 Task: Invite Team Member Softage.1@softage.net to Workspace Advertising and Marketing. Invite Team Member Softage.2@softage.net to Workspace Advertising and Marketing. Invite Team Member Softage.3@softage.net to Workspace Advertising and Marketing. Invite Team Member Softage.4@softage.net to Workspace Advertising and Marketing
Action: Mouse moved to (820, 100)
Screenshot: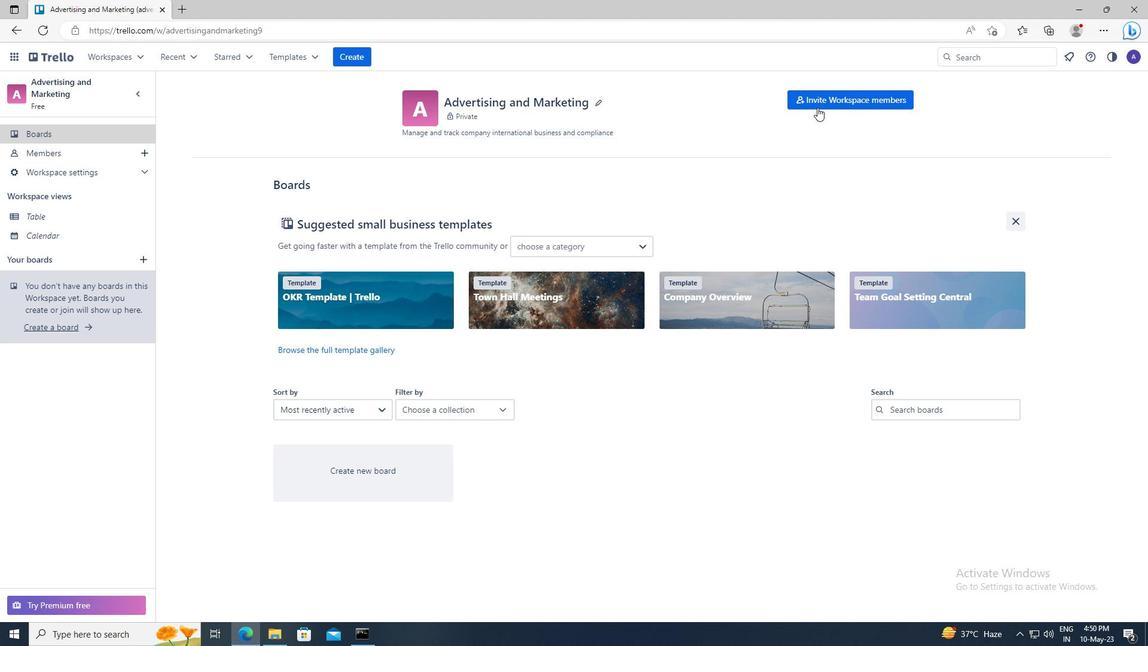 
Action: Mouse pressed left at (820, 100)
Screenshot: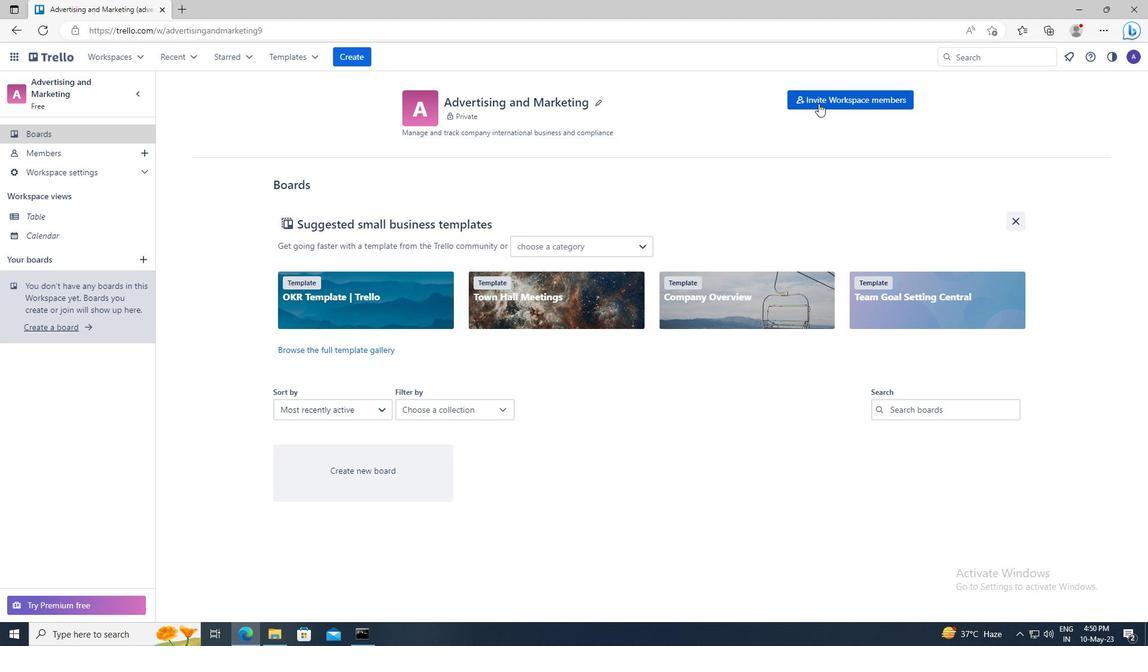 
Action: Mouse moved to (505, 329)
Screenshot: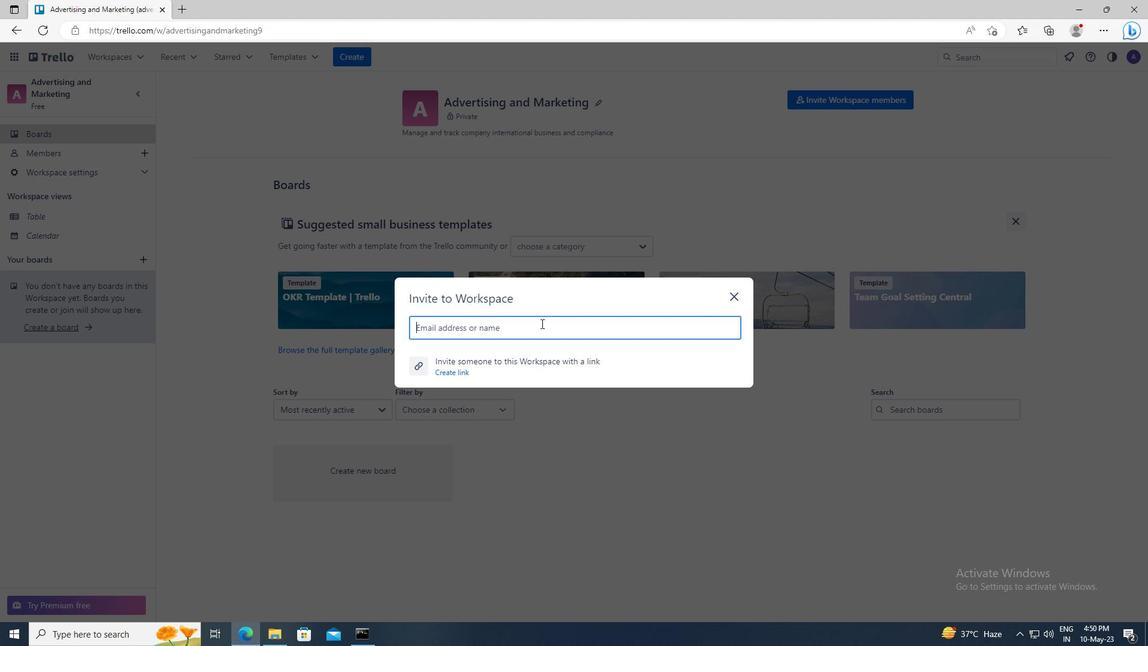 
Action: Mouse pressed left at (505, 329)
Screenshot: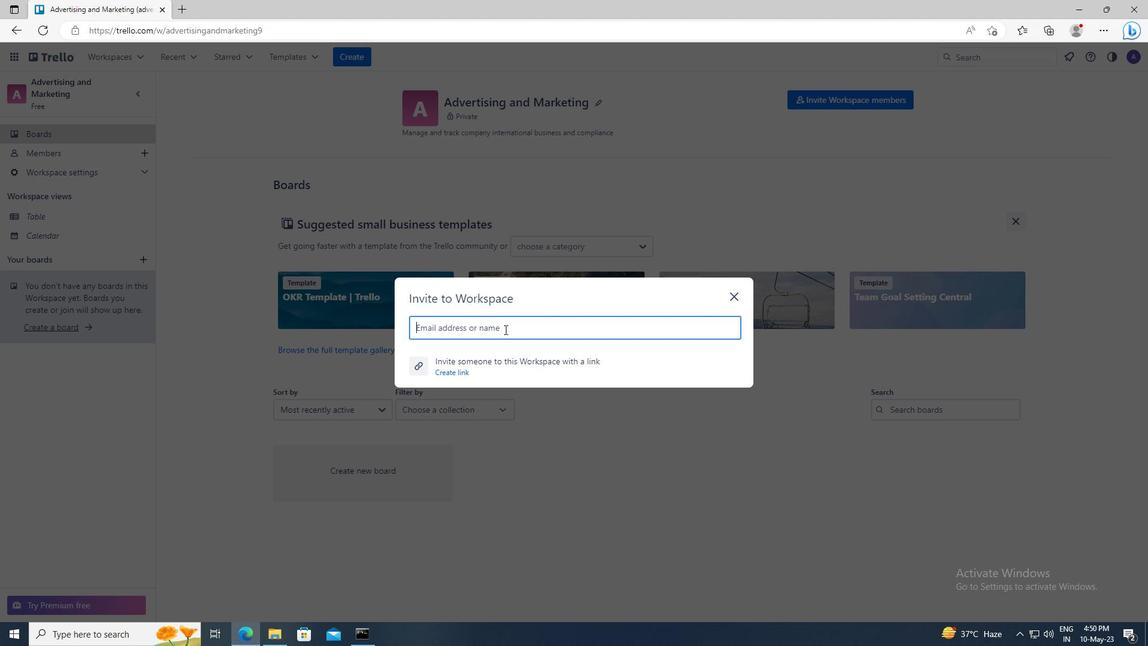 
Action: Key pressed <Key.shift>SOFTAGE.1<Key.shift>@SOFTAGE.NET
Screenshot: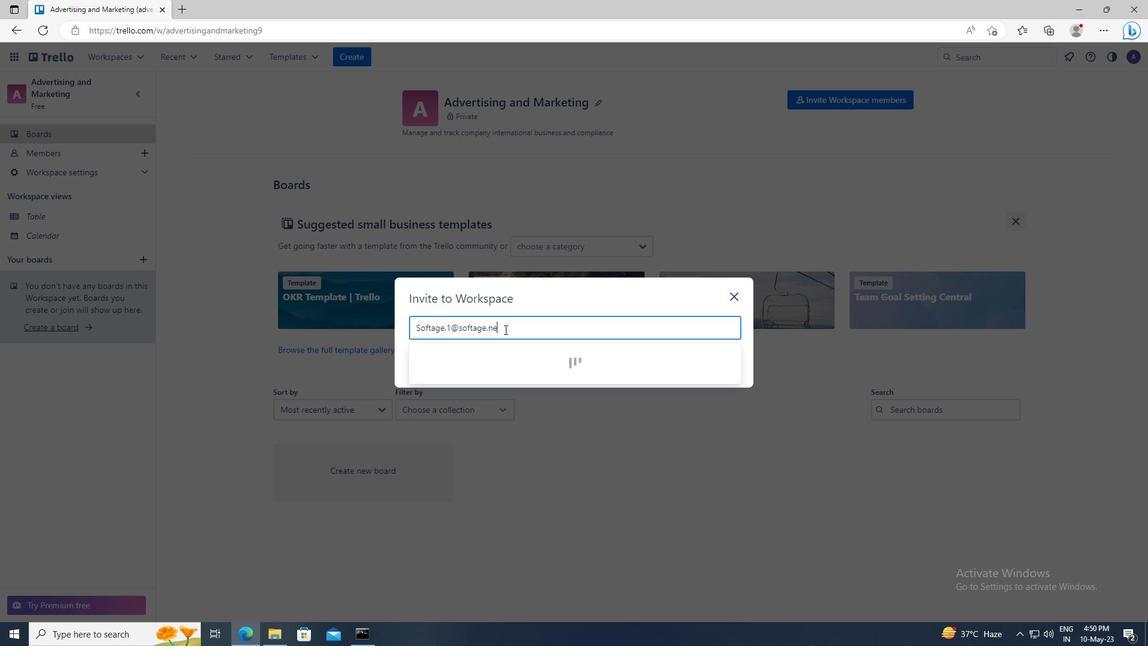 
Action: Mouse moved to (505, 357)
Screenshot: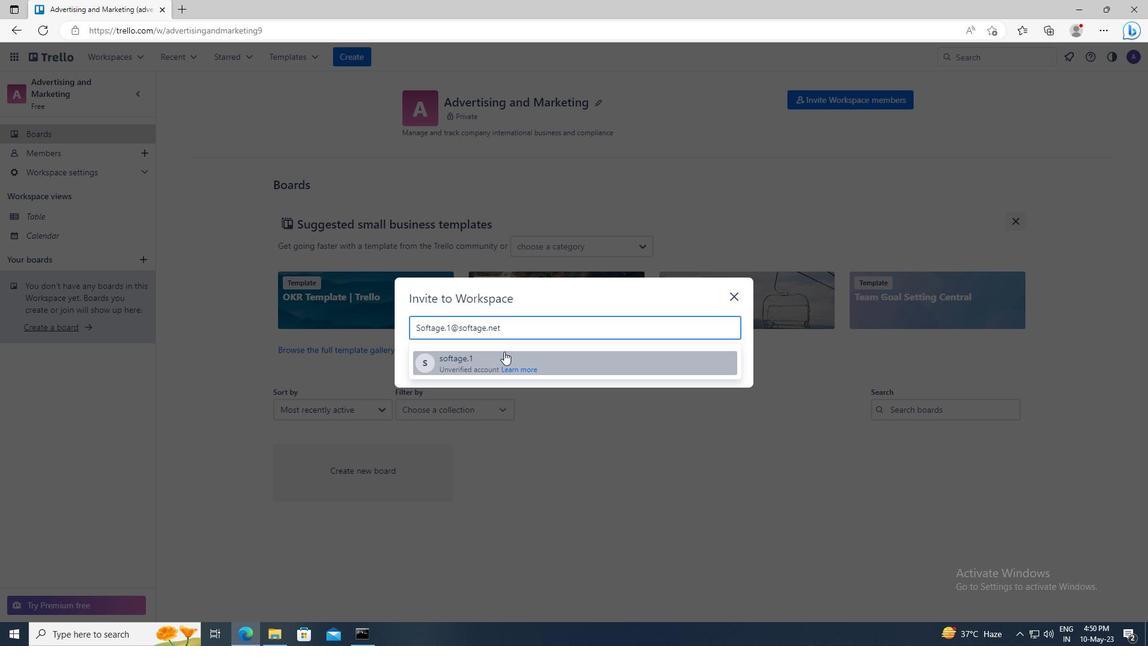 
Action: Mouse pressed left at (505, 357)
Screenshot: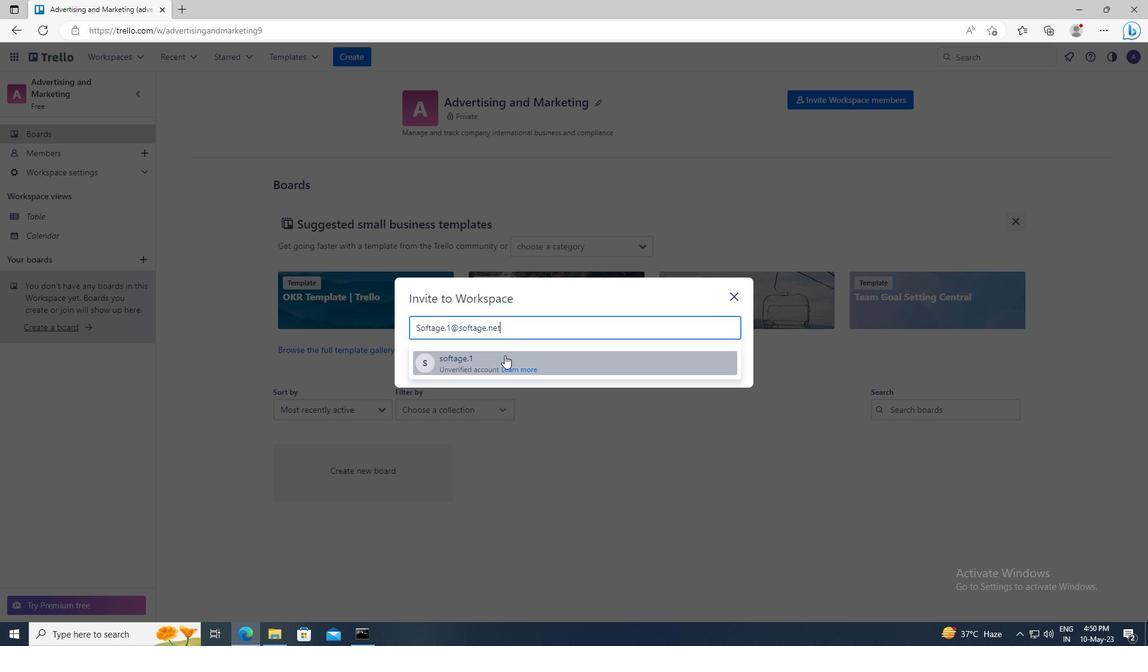 
Action: Mouse moved to (697, 304)
Screenshot: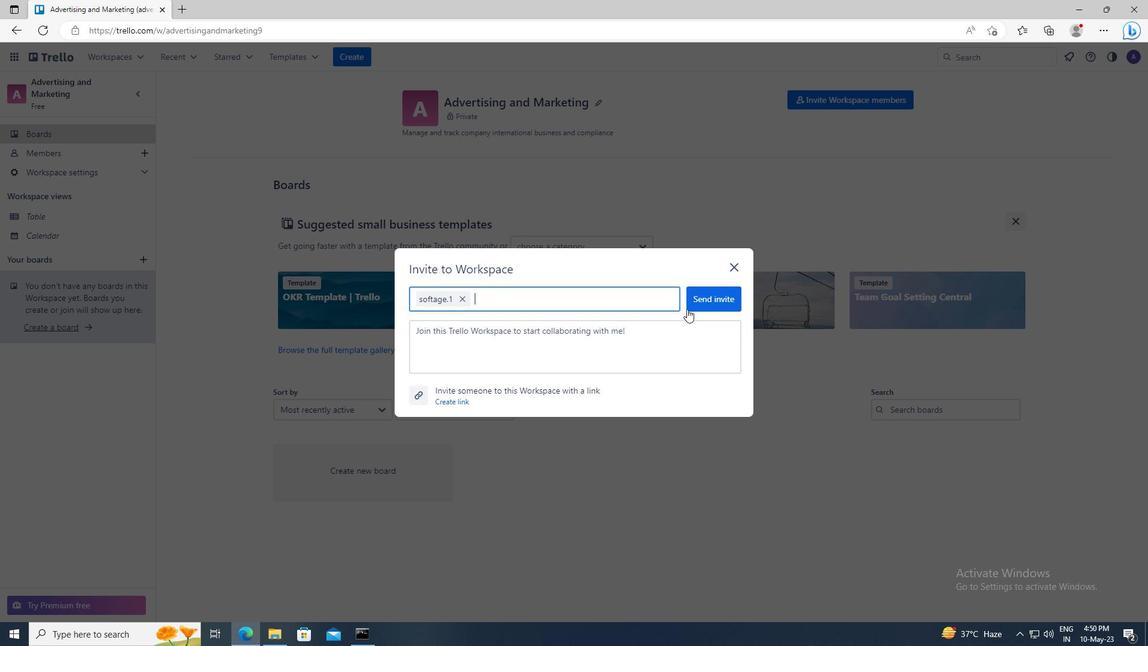 
Action: Mouse pressed left at (697, 304)
Screenshot: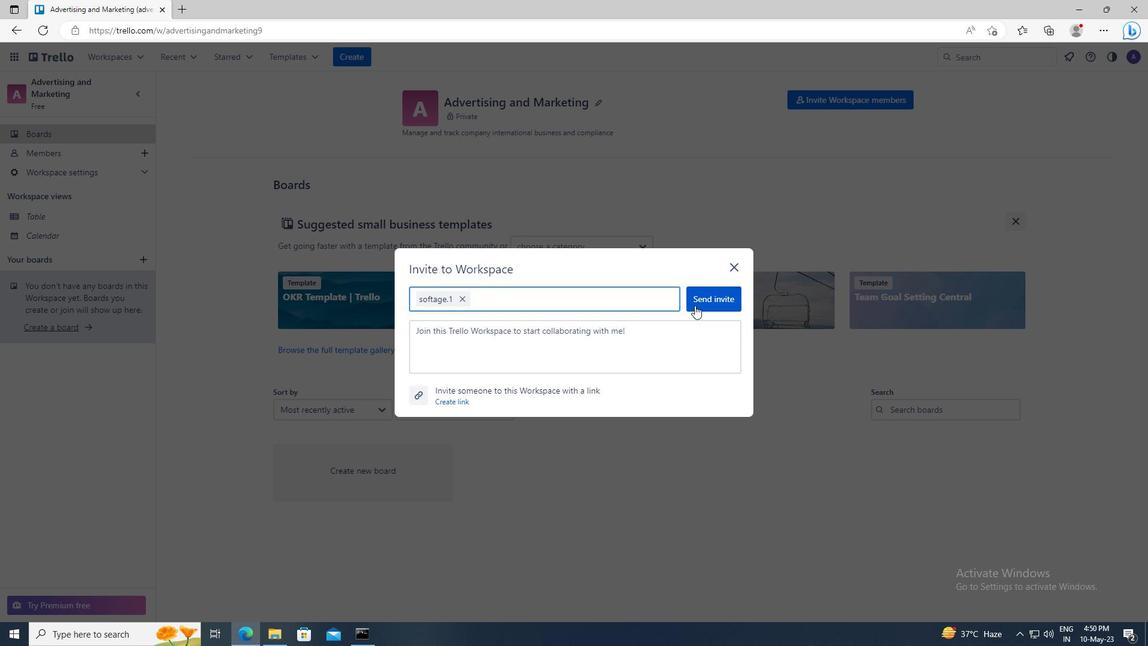 
Action: Mouse moved to (820, 98)
Screenshot: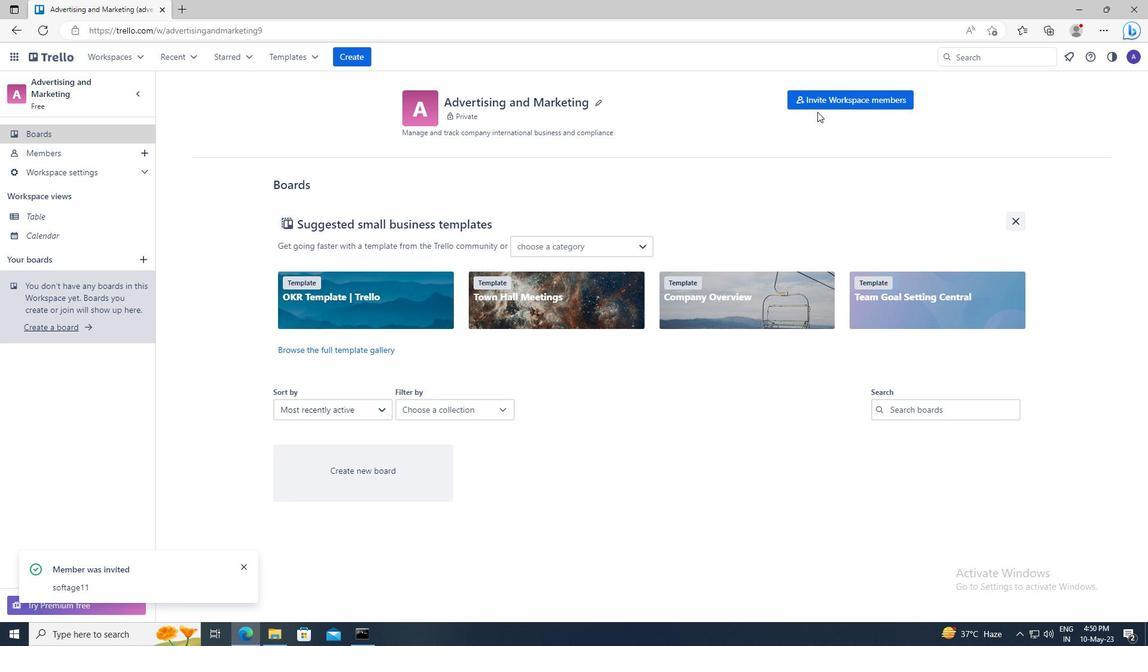
Action: Mouse pressed left at (820, 98)
Screenshot: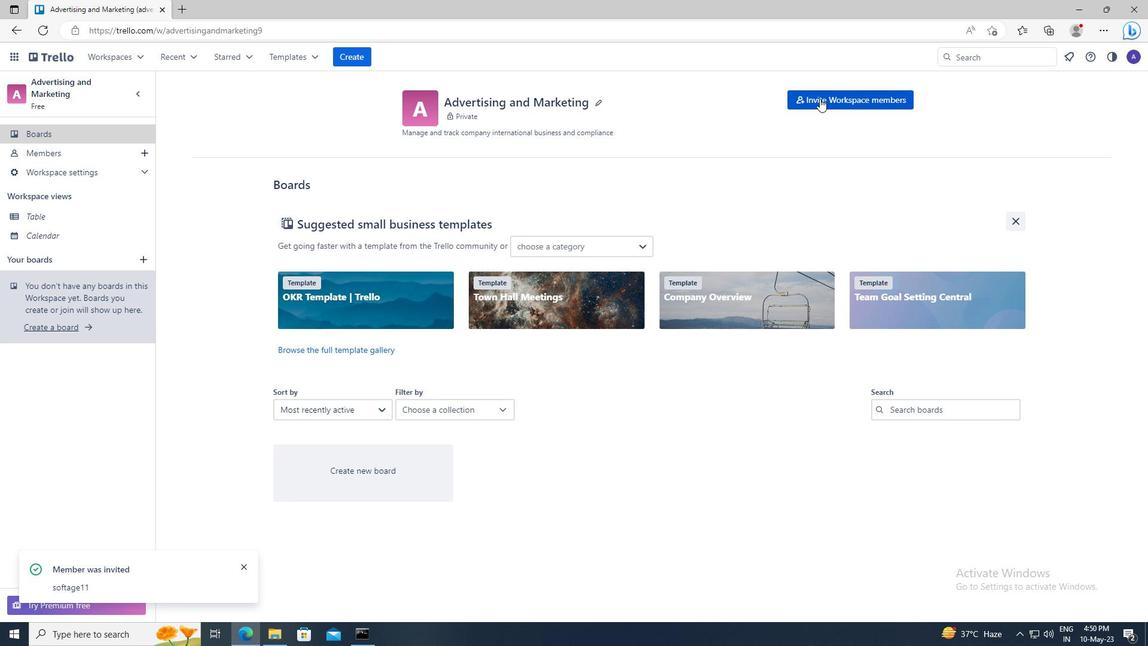 
Action: Mouse moved to (495, 323)
Screenshot: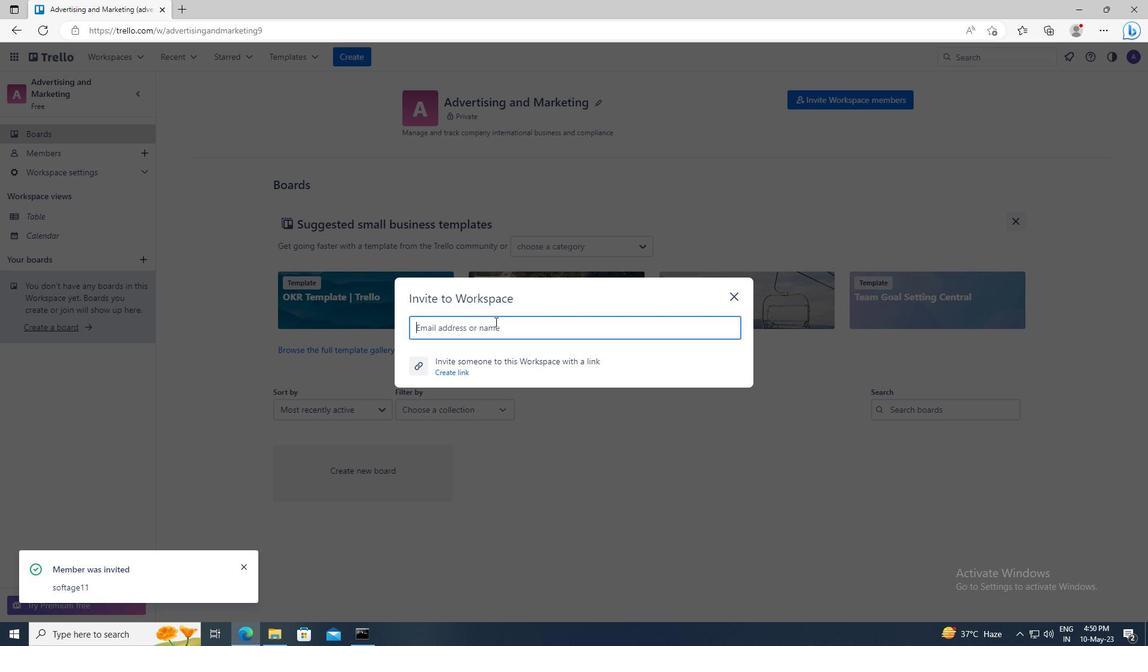 
Action: Mouse pressed left at (495, 323)
Screenshot: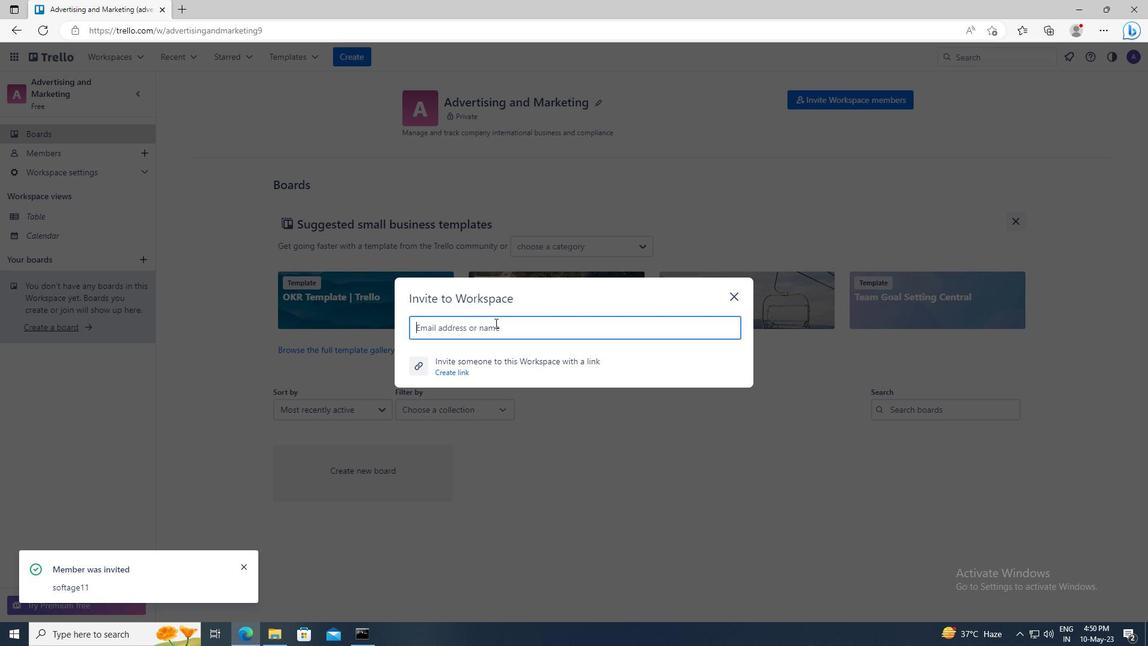 
Action: Key pressed <Key.shift>SOFTAGE.2<Key.shift>@SOFTAGE.NET
Screenshot: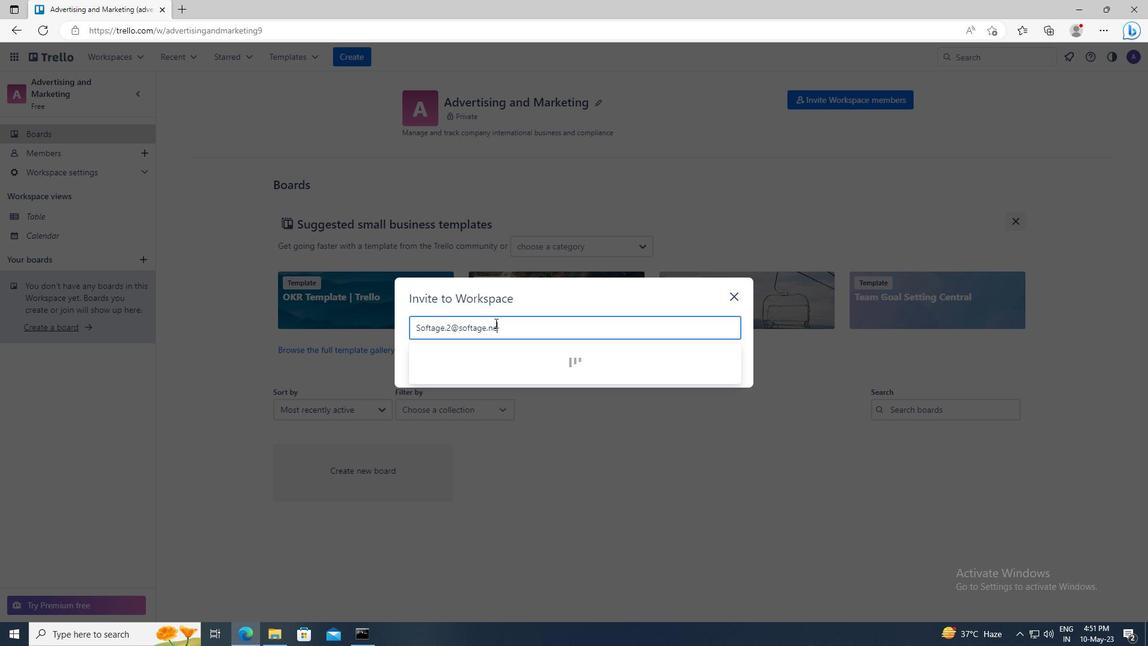 
Action: Mouse moved to (502, 359)
Screenshot: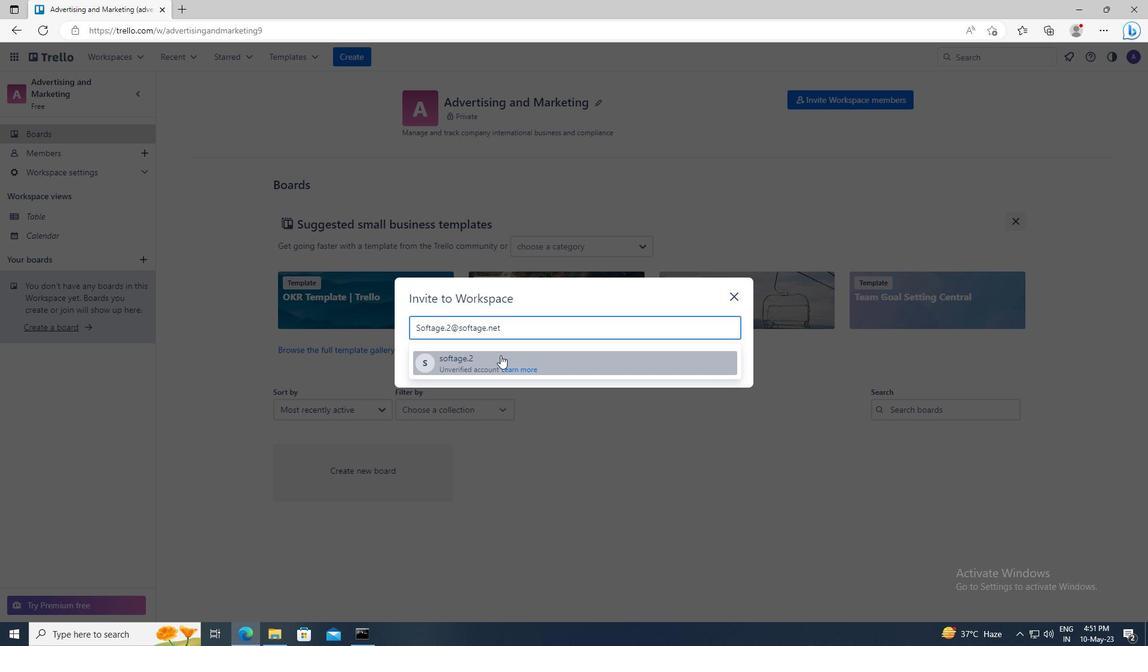 
Action: Mouse pressed left at (502, 359)
Screenshot: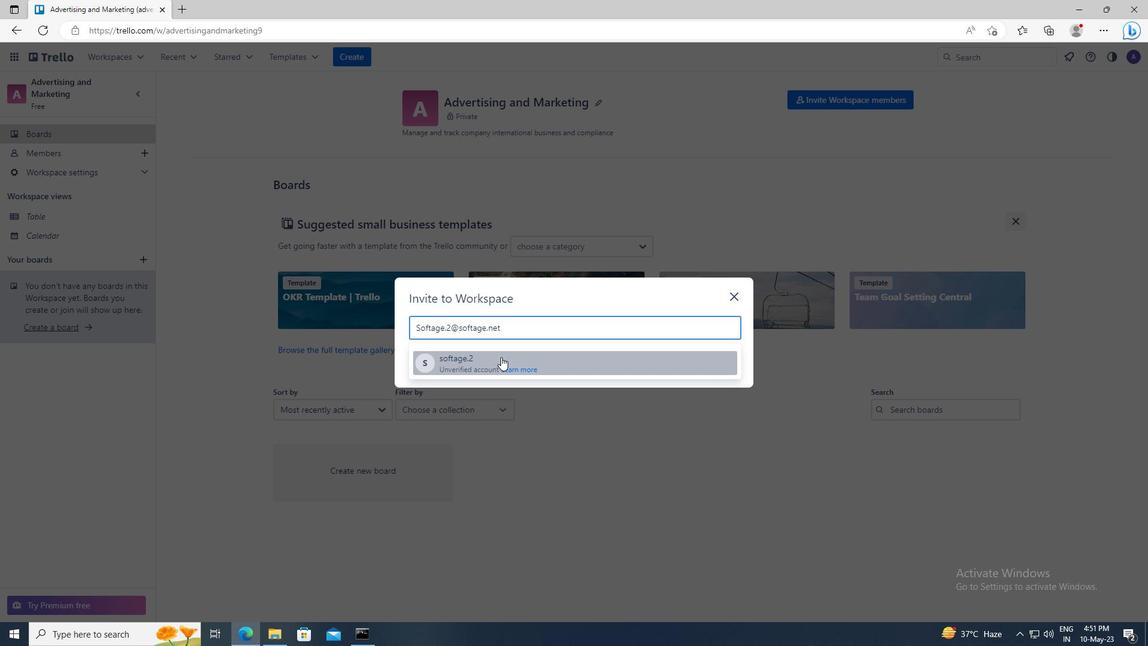 
Action: Mouse moved to (712, 300)
Screenshot: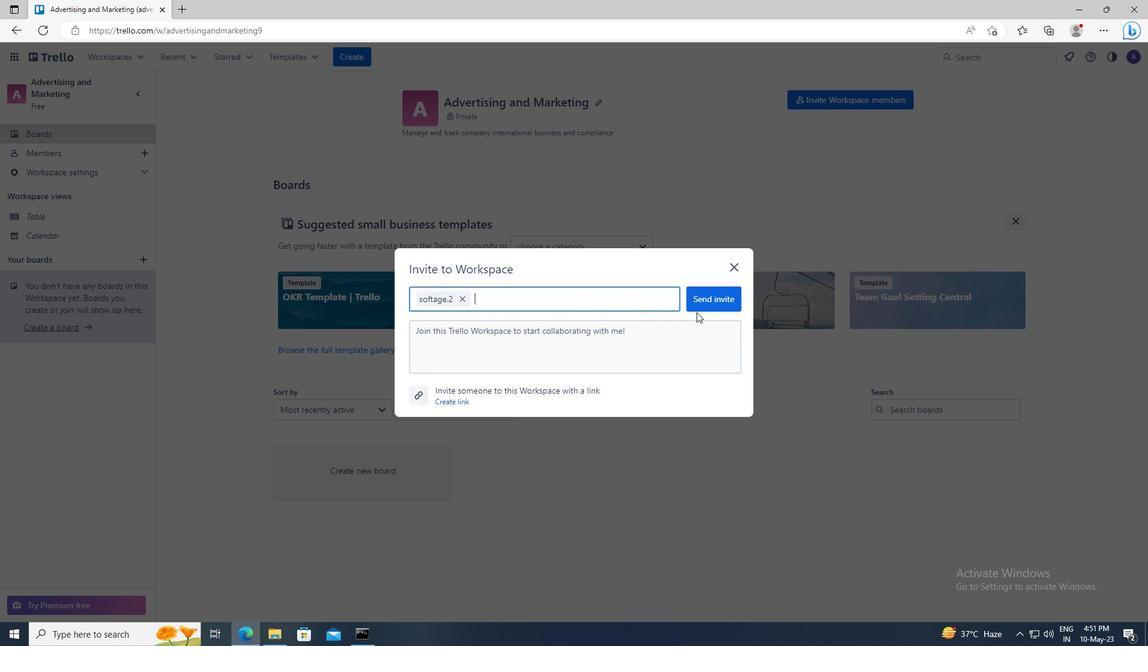 
Action: Mouse pressed left at (712, 300)
Screenshot: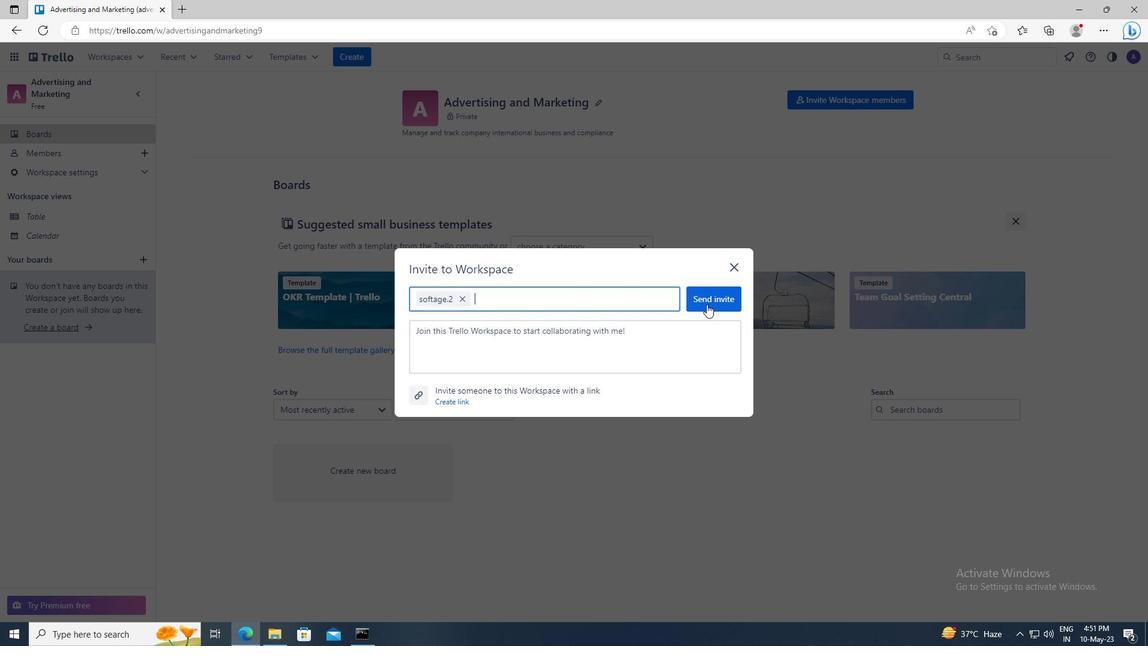 
Action: Mouse moved to (828, 104)
Screenshot: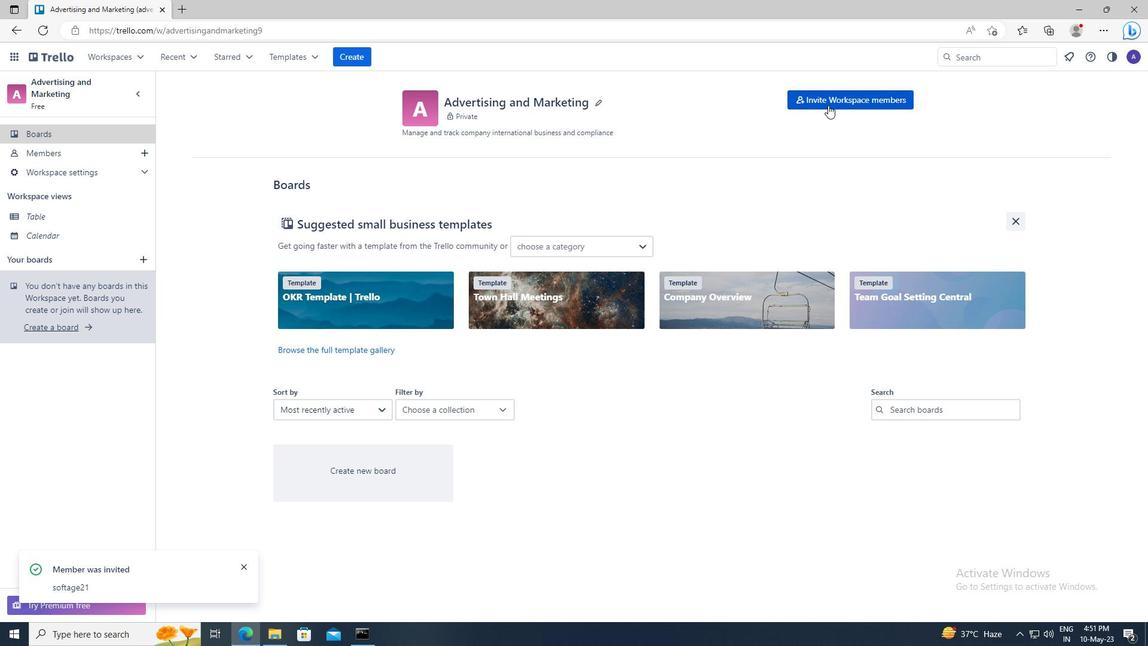 
Action: Mouse pressed left at (828, 104)
Screenshot: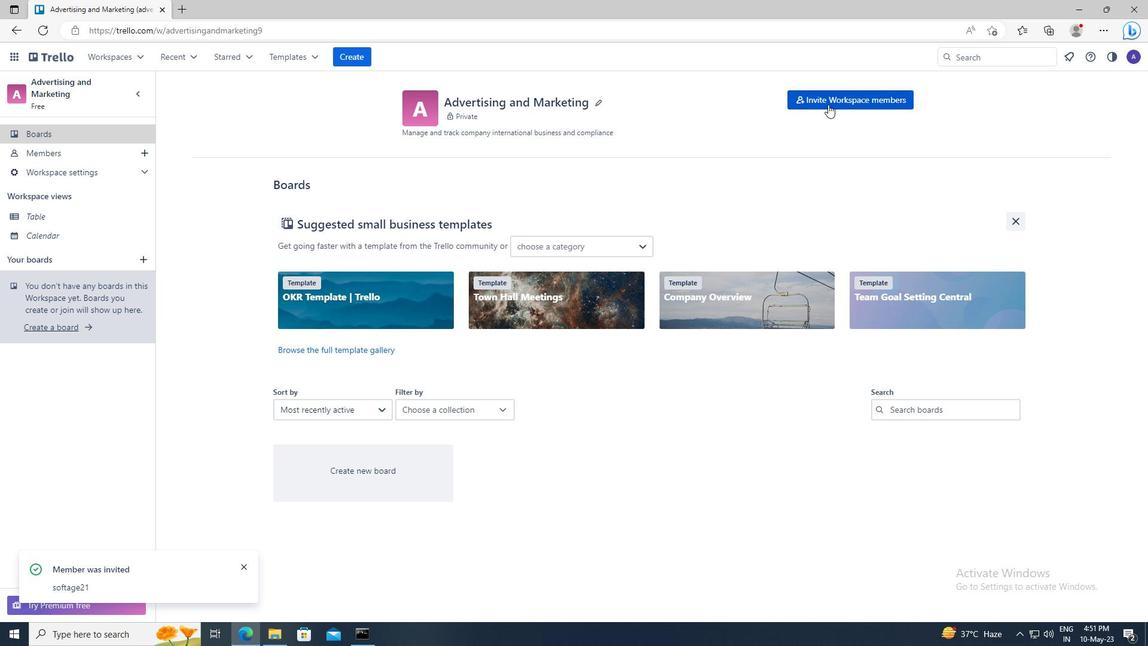
Action: Mouse moved to (499, 329)
Screenshot: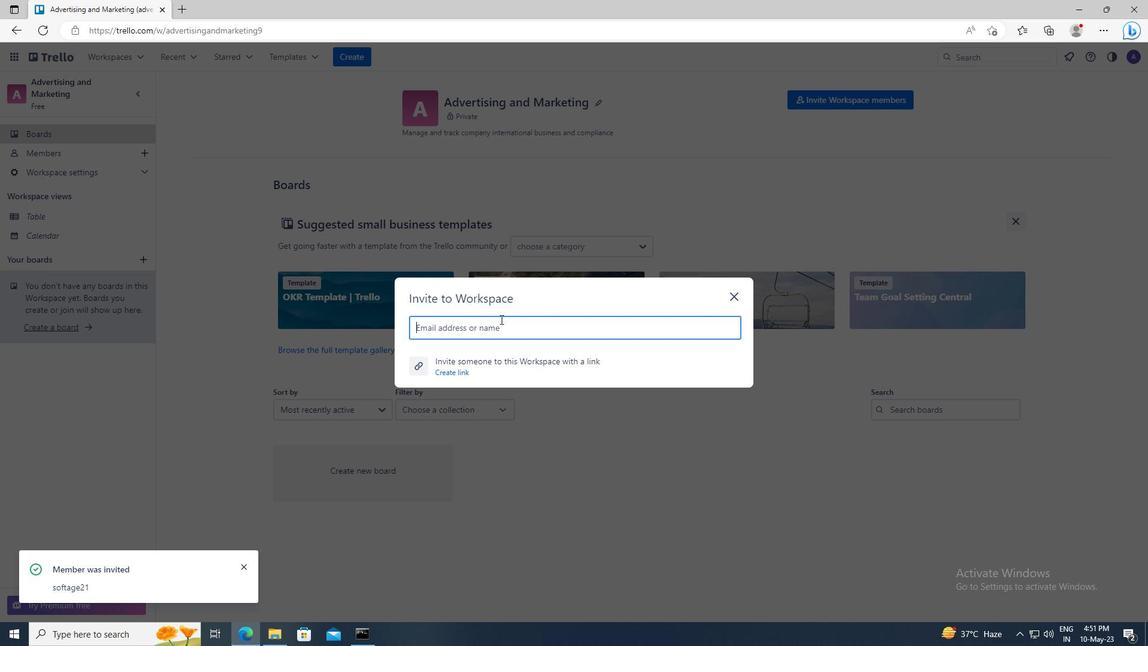 
Action: Mouse pressed left at (499, 329)
Screenshot: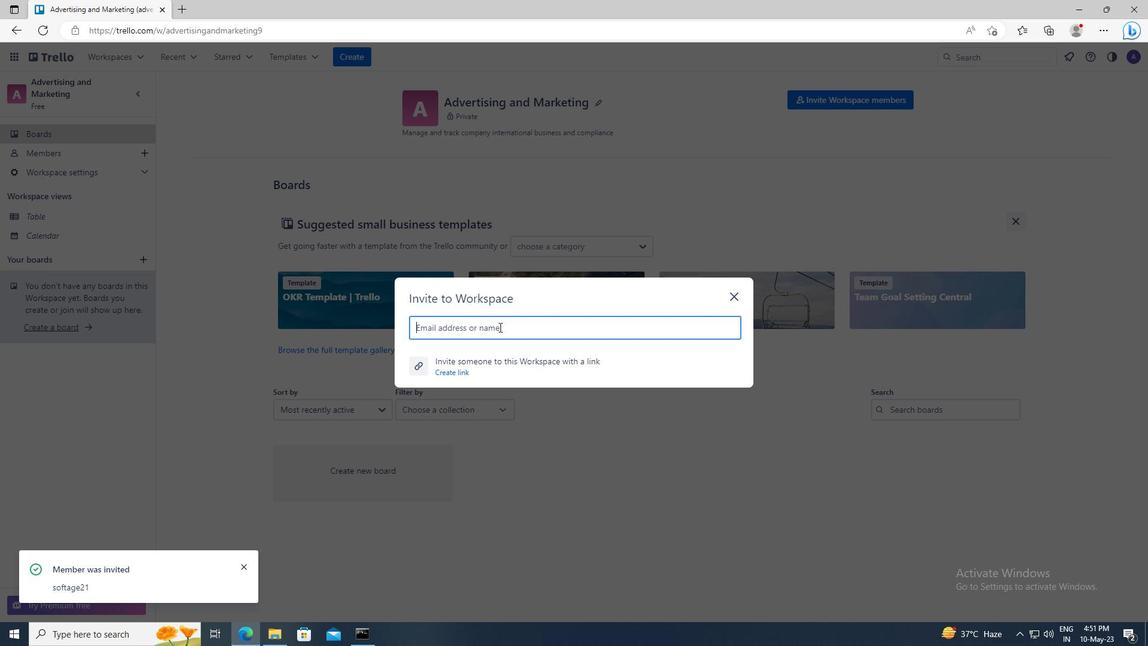 
Action: Key pressed <Key.shift>SOFTAGE.3<Key.shift>@SOFTAGE.NET
Screenshot: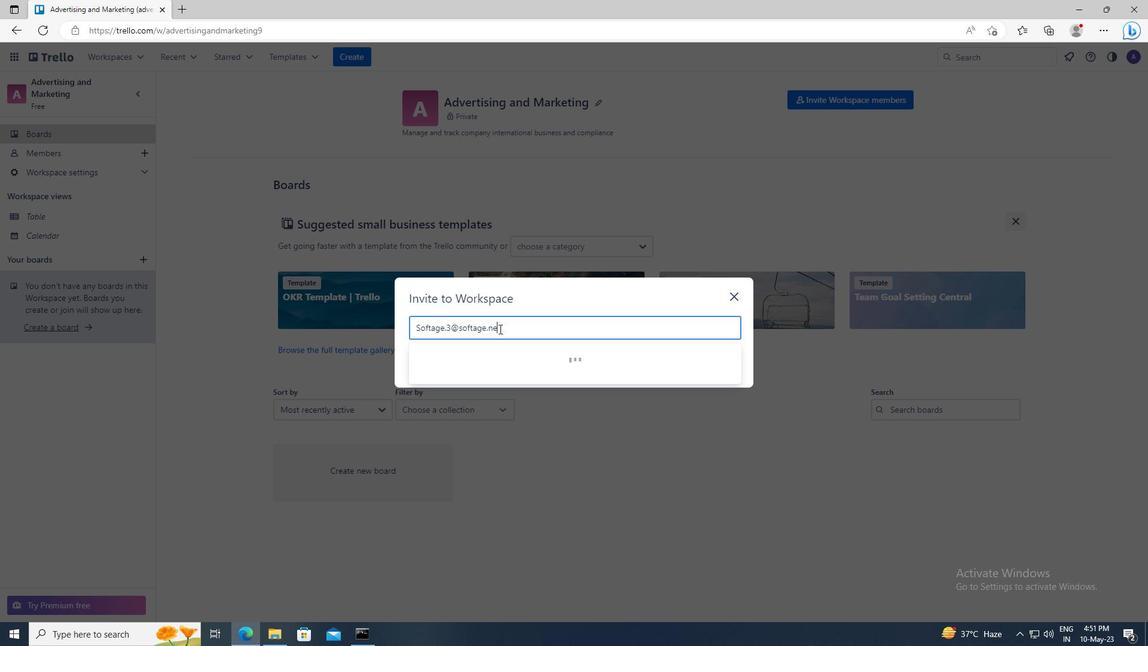 
Action: Mouse moved to (503, 360)
Screenshot: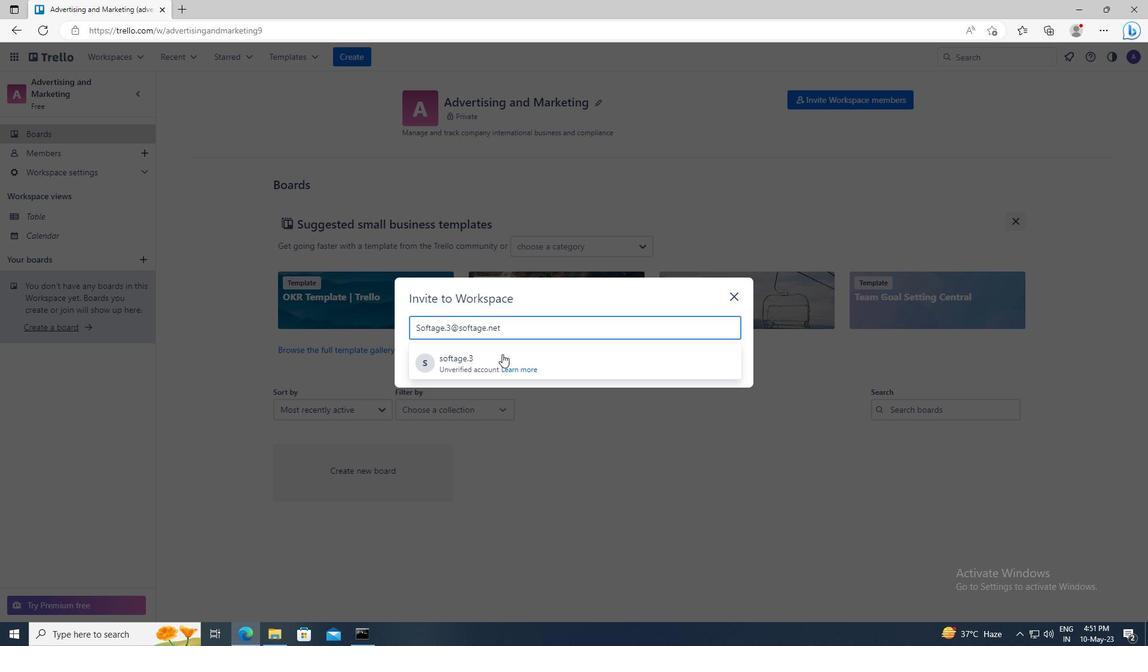 
Action: Mouse pressed left at (503, 360)
Screenshot: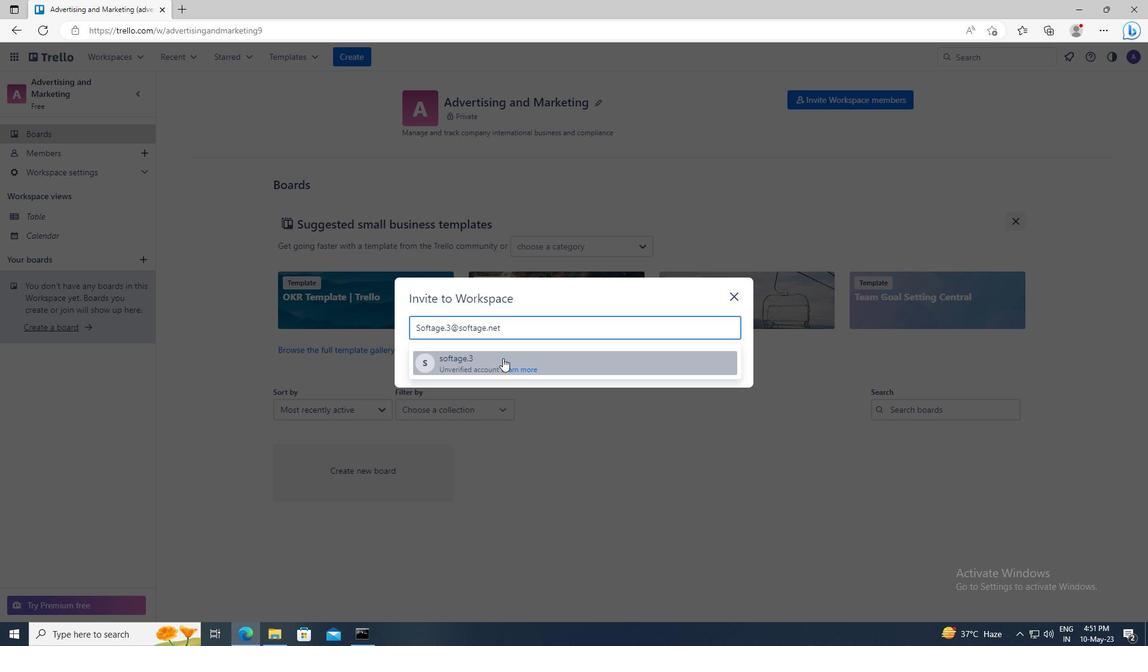 
Action: Mouse moved to (700, 300)
Screenshot: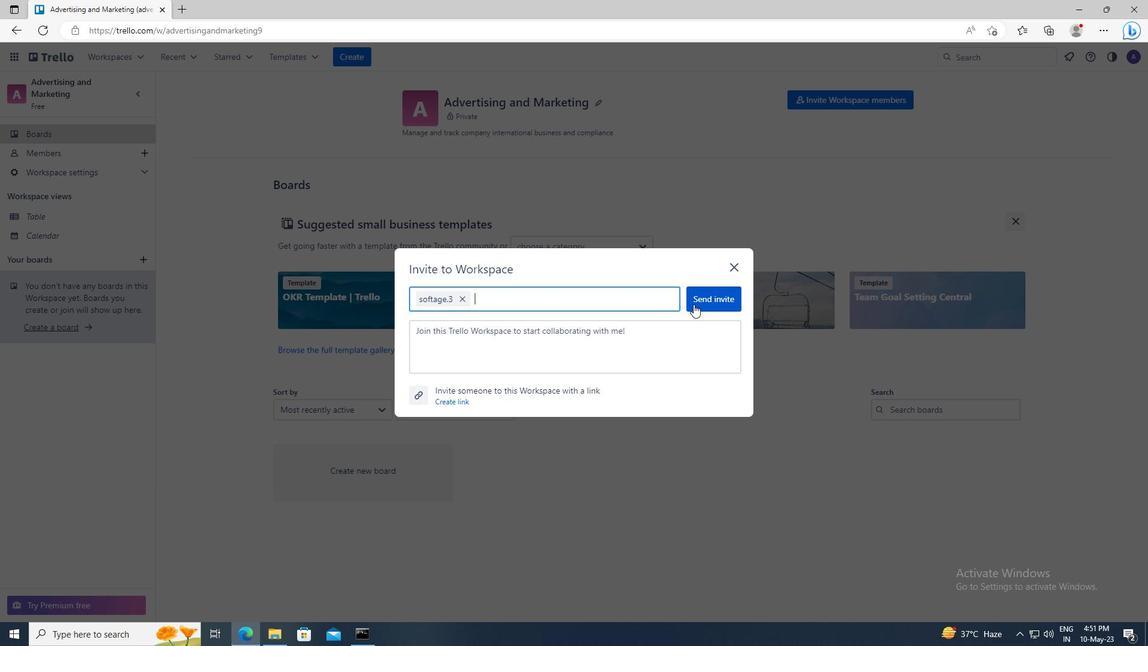 
Action: Mouse pressed left at (700, 300)
Screenshot: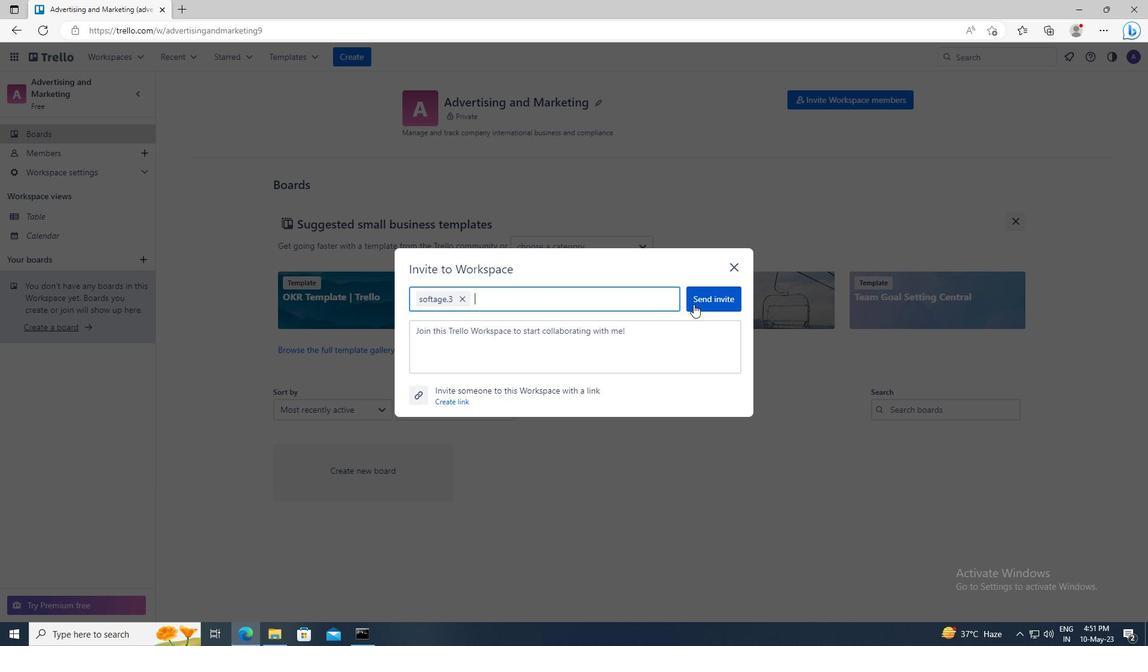 
Action: Mouse moved to (831, 97)
Screenshot: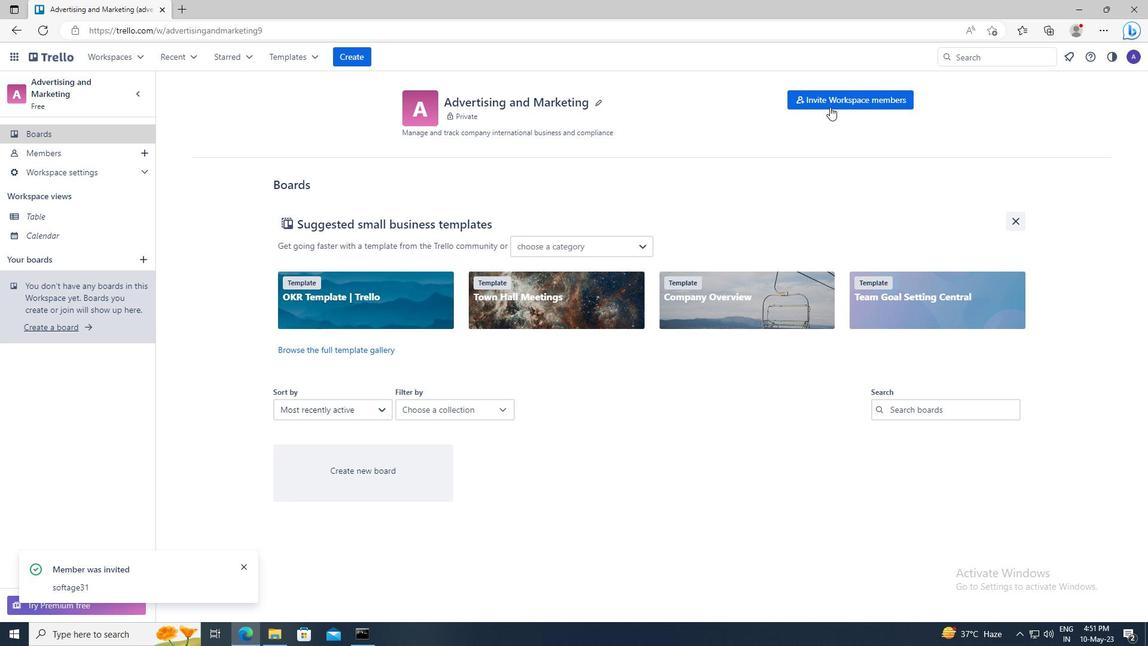 
Action: Mouse pressed left at (831, 97)
Screenshot: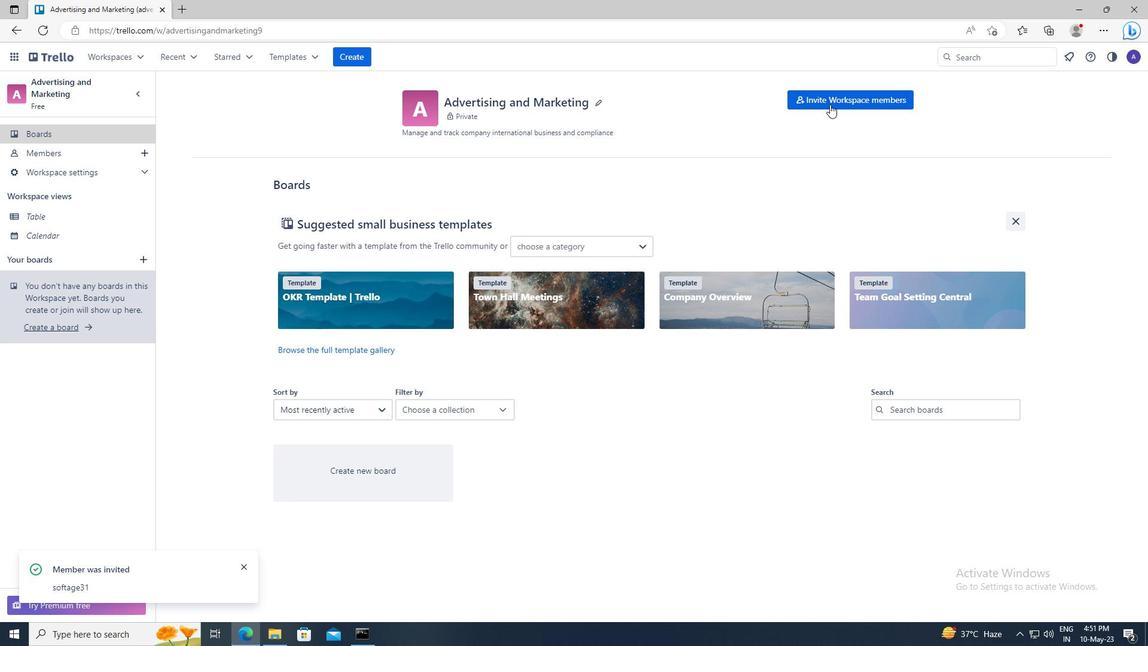 
Action: Mouse moved to (462, 327)
Screenshot: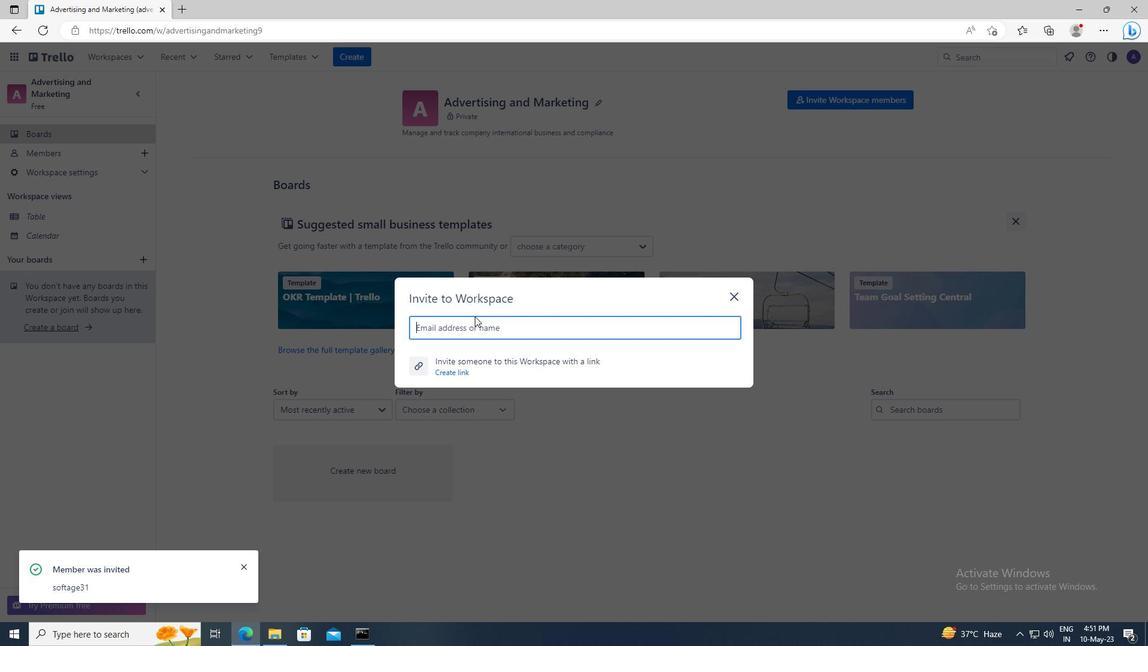 
Action: Mouse pressed left at (462, 327)
Screenshot: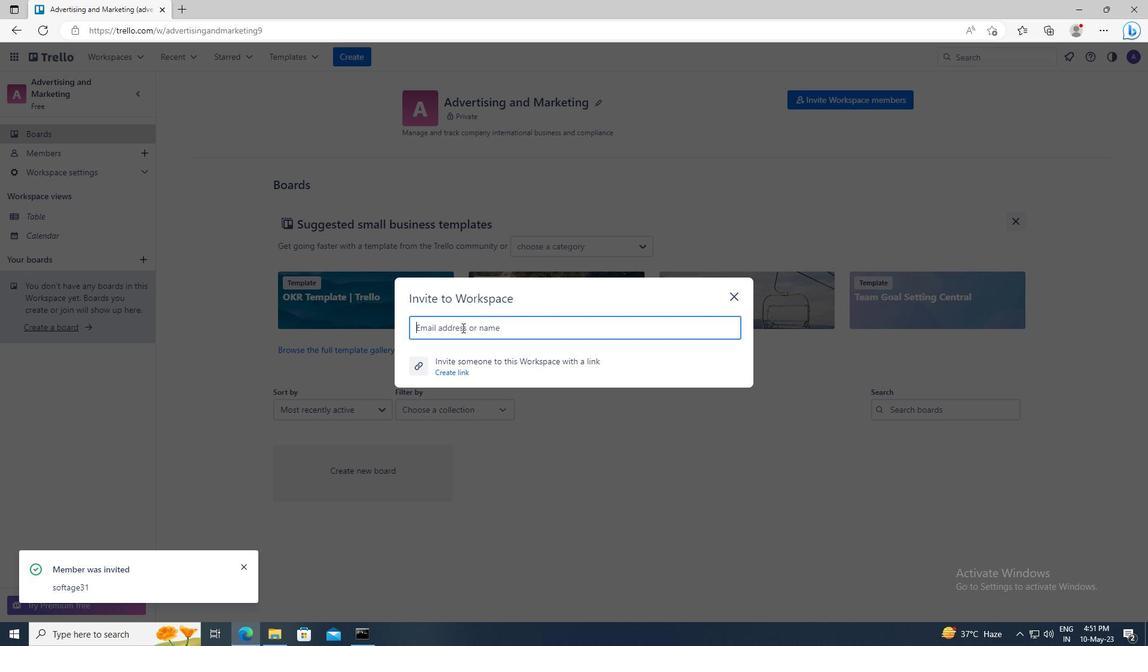 
Action: Key pressed <Key.shift>SOFTAGE.4<Key.shift>@SOFTAGE.NET
Screenshot: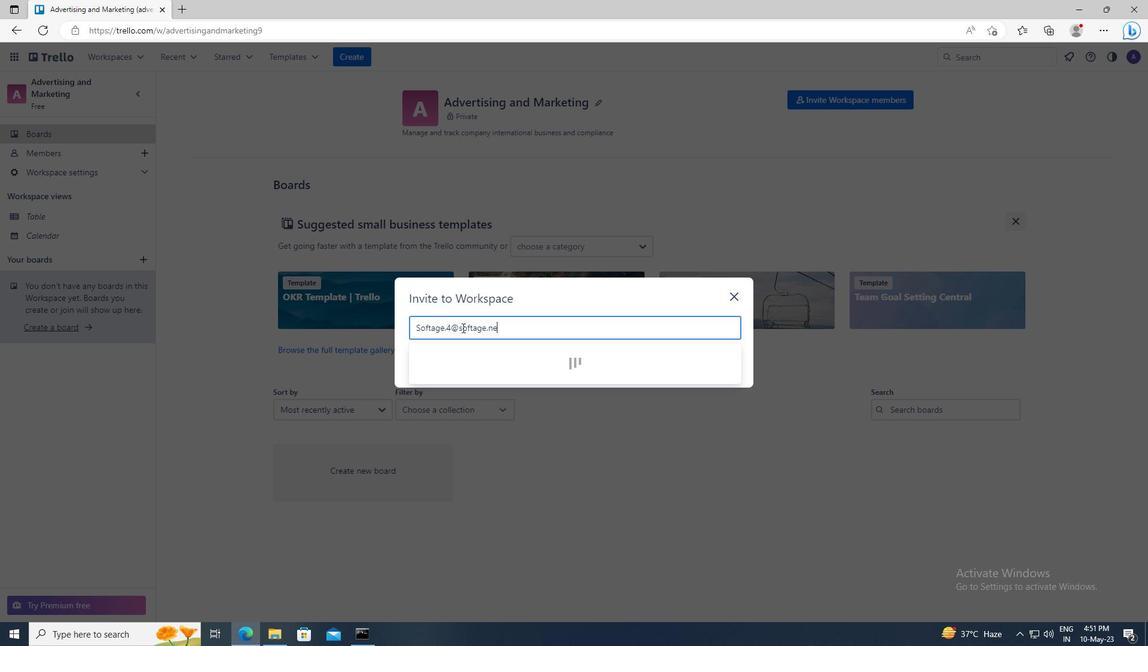 
Action: Mouse moved to (467, 360)
Screenshot: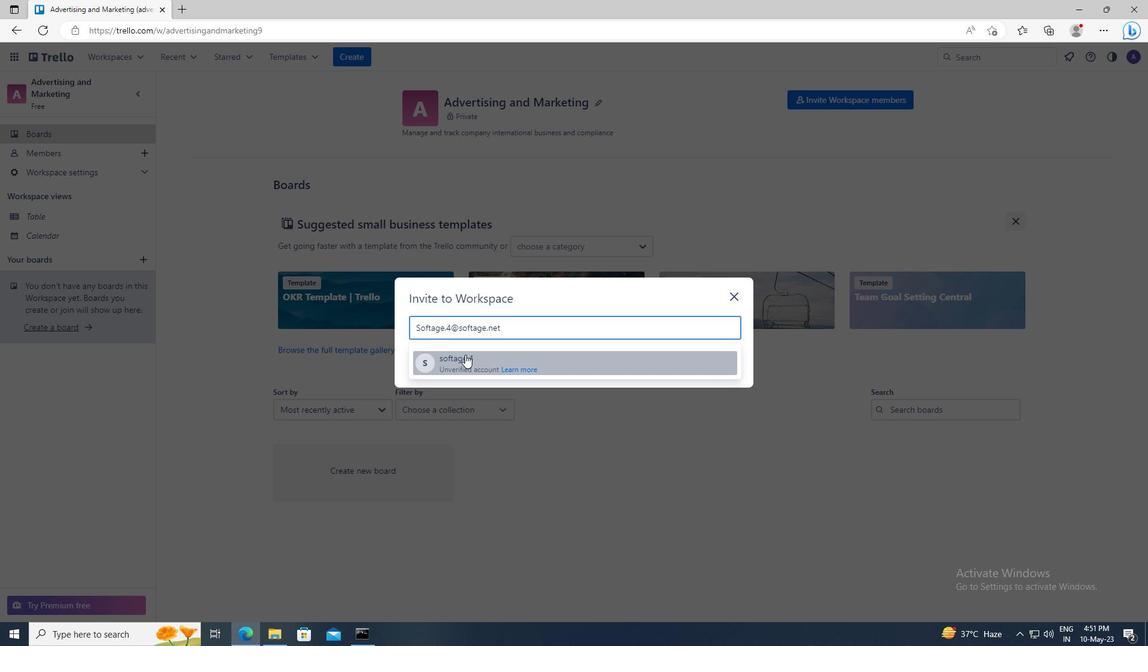 
Action: Mouse pressed left at (467, 360)
Screenshot: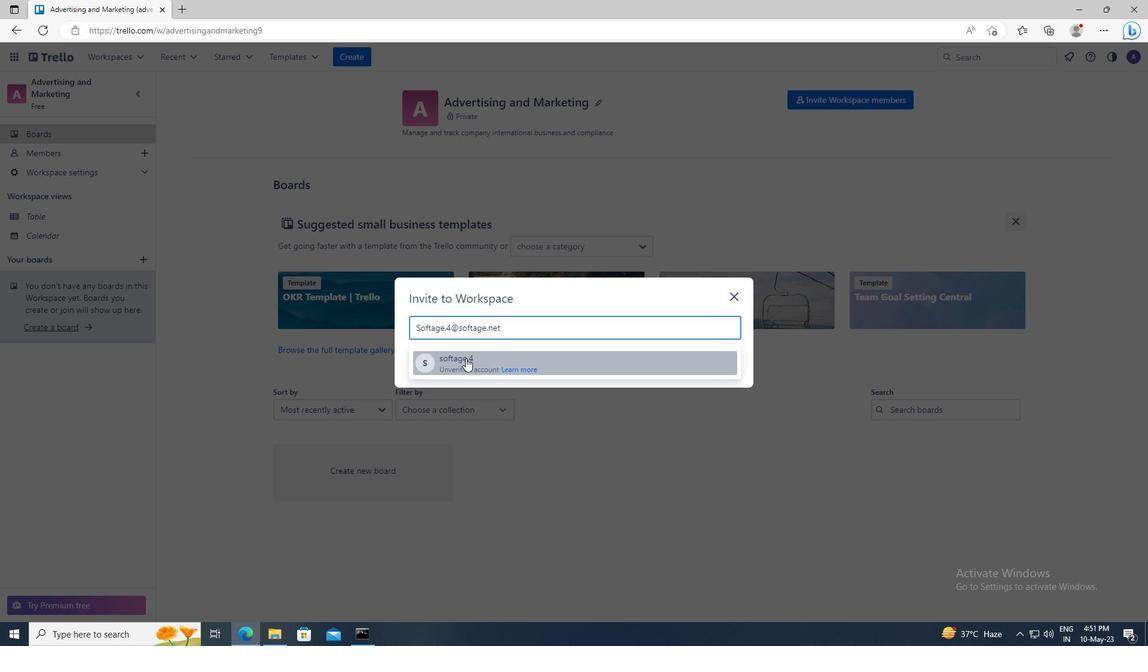 
Action: Mouse moved to (707, 299)
Screenshot: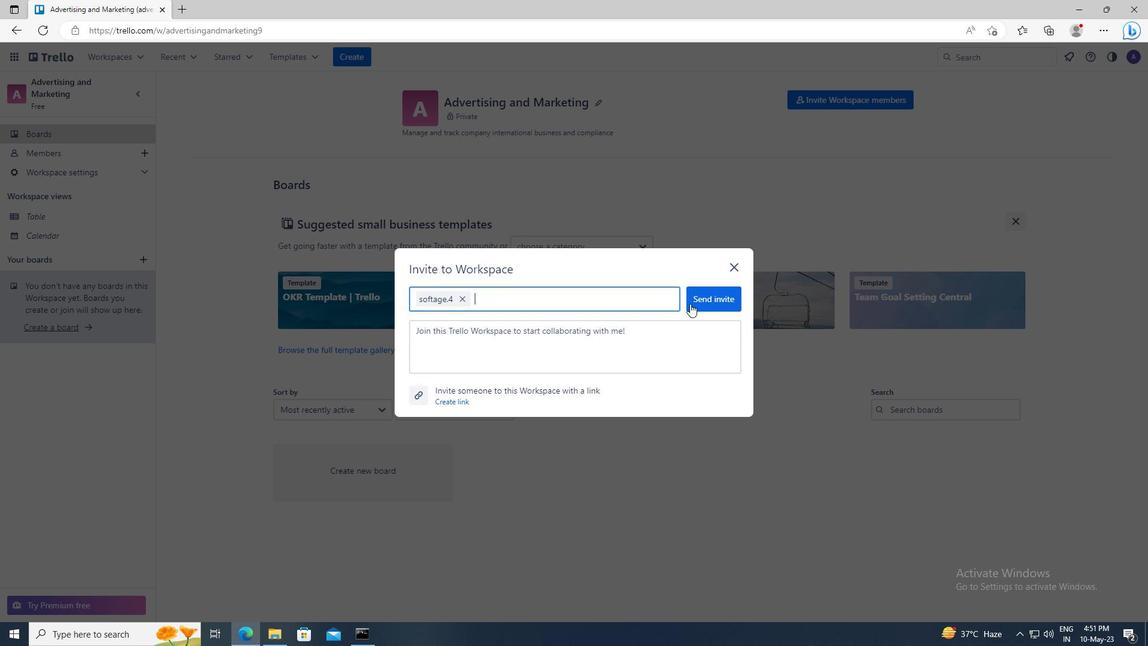 
Action: Mouse pressed left at (707, 299)
Screenshot: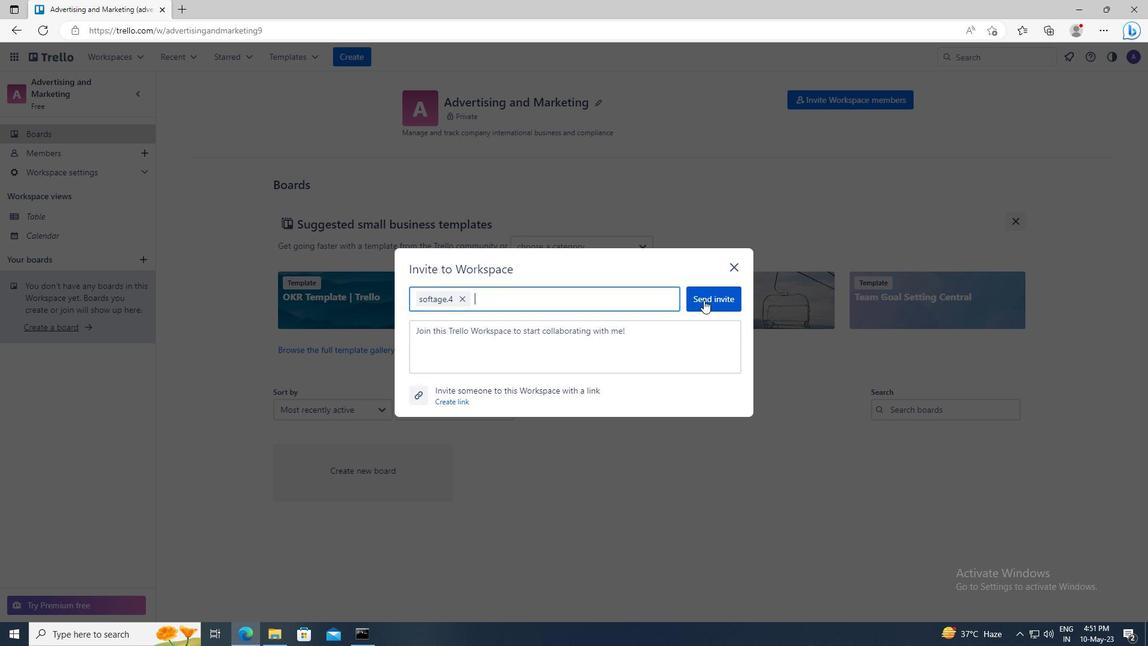 
